 Task: Explore satellite view of the Chicago skyline along Lake Michigan.
Action: Mouse moved to (99, 25)
Screenshot: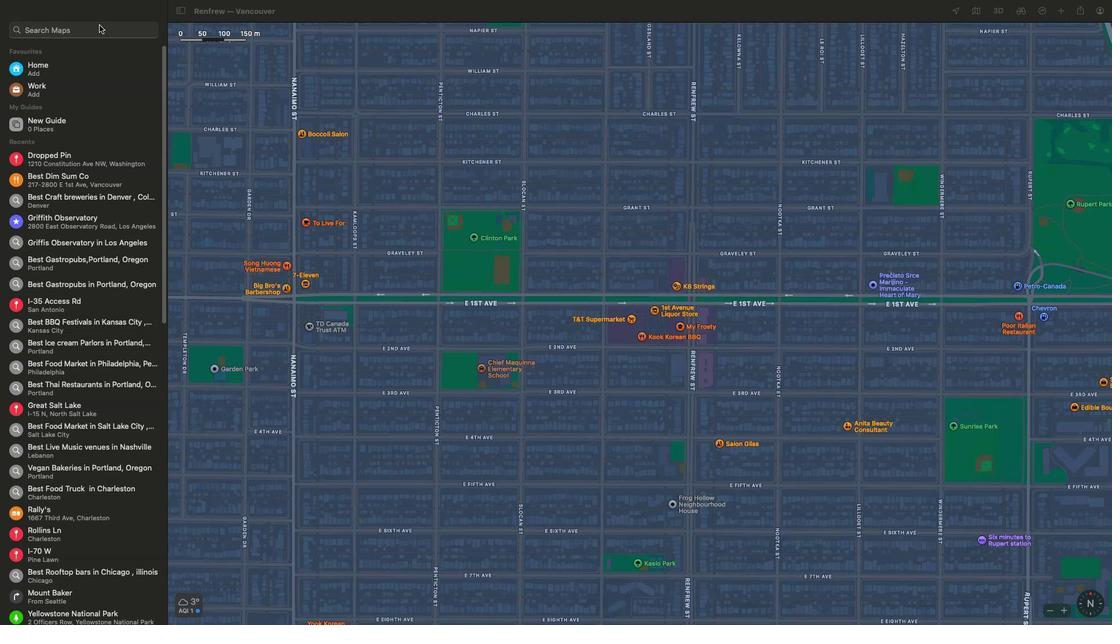 
Action: Mouse pressed left at (99, 25)
Screenshot: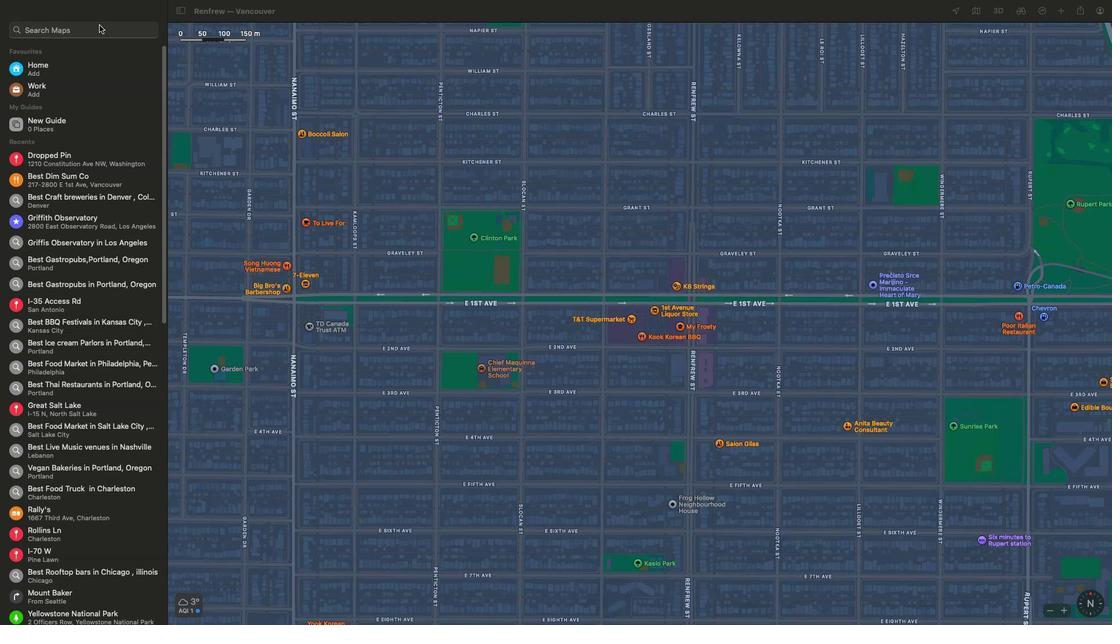 
Action: Key pressed Key.shift'C''h''i''c''a''g''o'Key.spaceKey.shift'S''k''y''l''i''n''e'Key.space'a''l''o''n''g'Key.spaceKey.shift'L''a''k''e'Key.spaceKey.shift'M''i''c''h''i''g''a''n'Key.space'\x03'
Screenshot: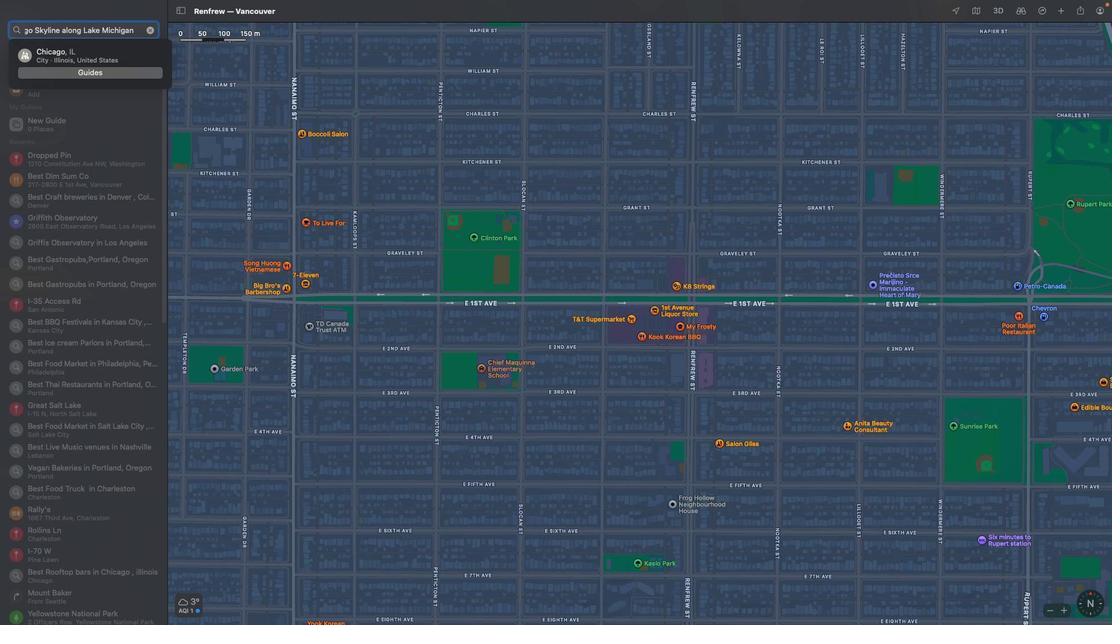 
Action: Mouse moved to (118, 33)
Screenshot: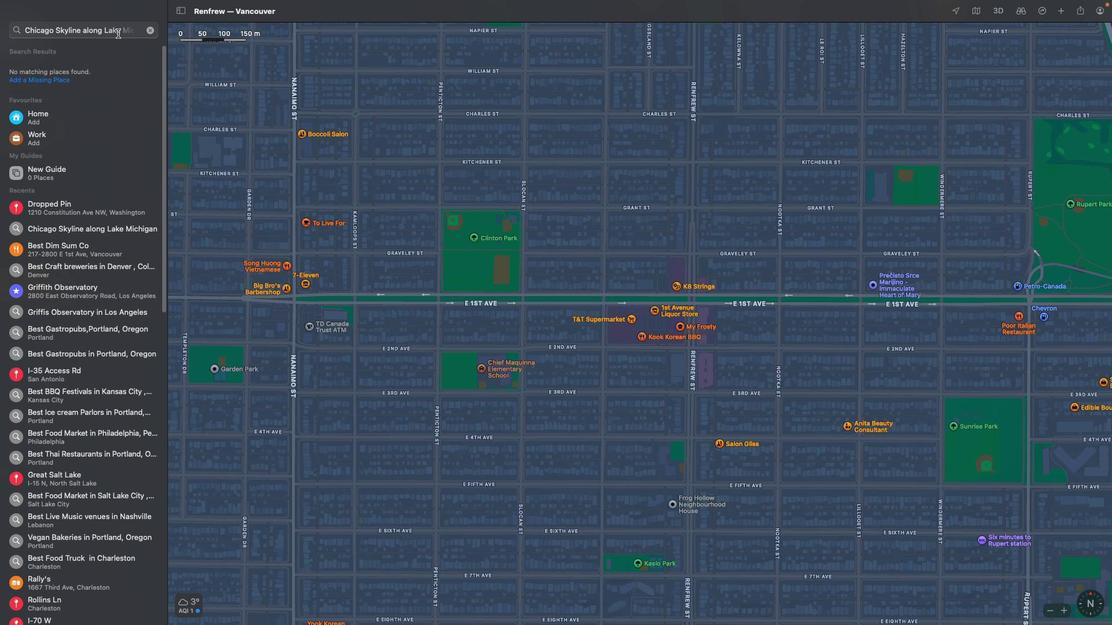 
Action: Mouse pressed left at (118, 33)
Screenshot: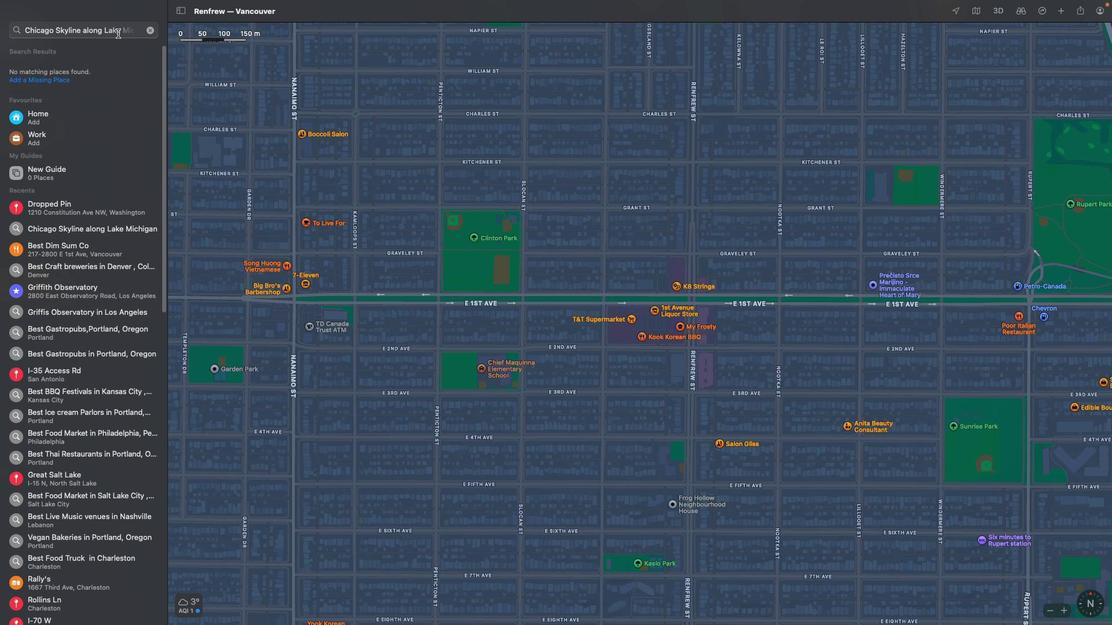 
Action: Mouse moved to (103, 30)
Screenshot: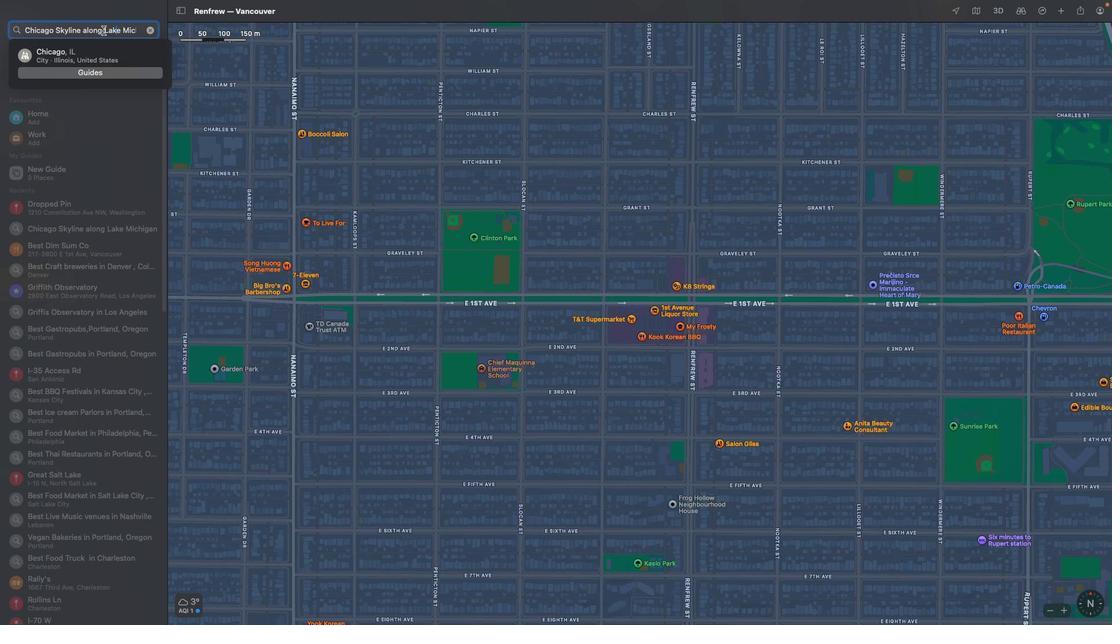 
Action: Mouse pressed left at (103, 30)
Screenshot: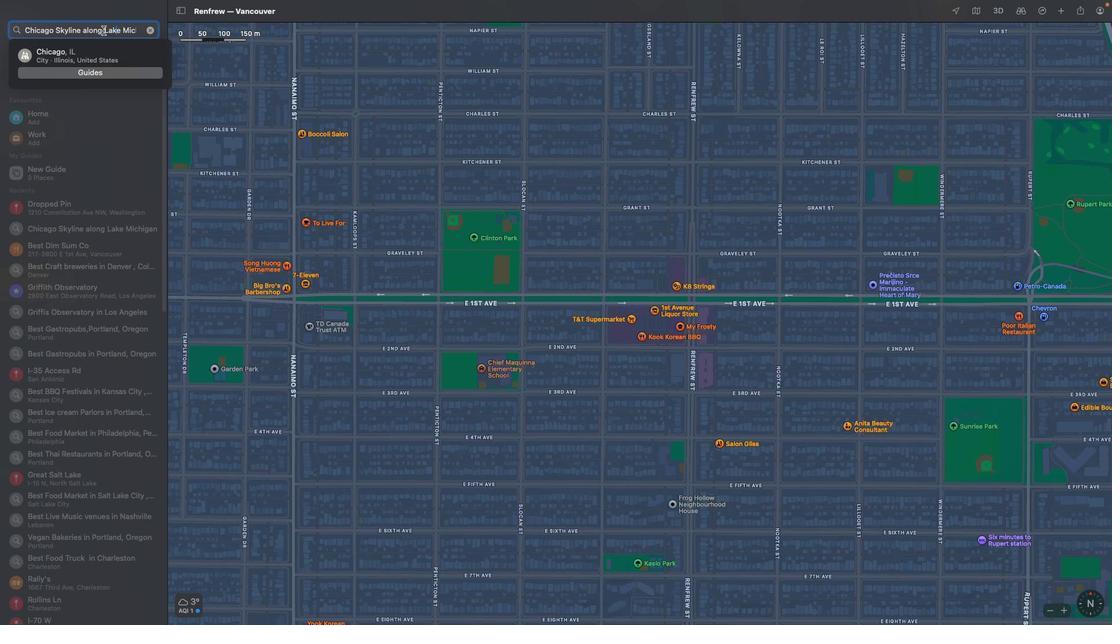 
Action: Mouse pressed left at (103, 30)
Screenshot: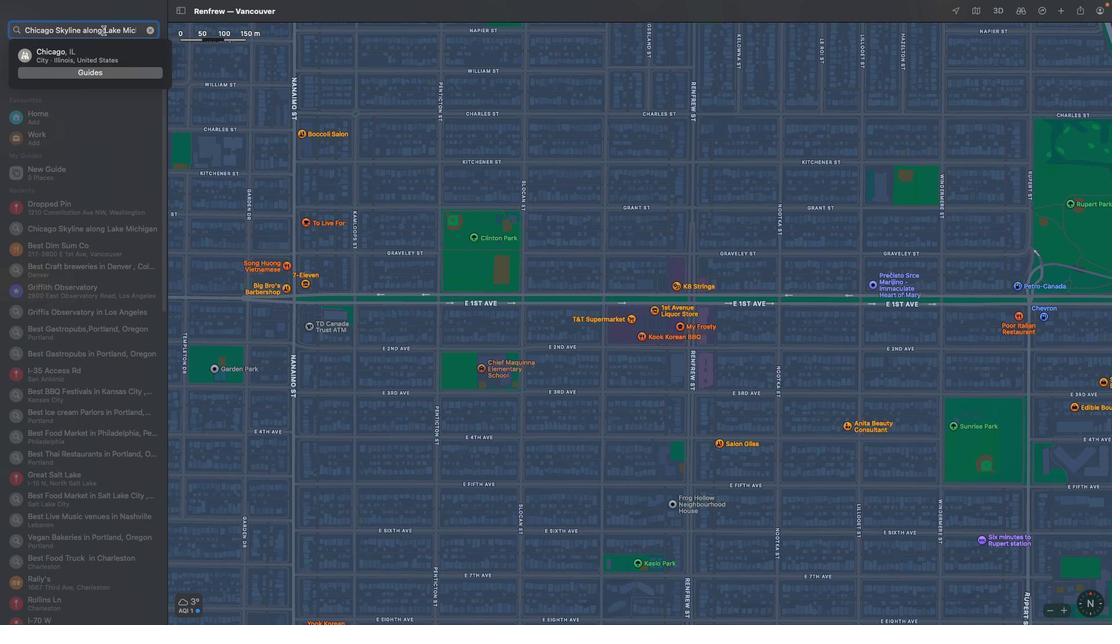 
Action: Key pressed Key.backspaceKey.backspaceKey.backspaceKey.backspaceKey.backspaceKey.backspaceKey.backspaceKey.spaceKey.enter
Screenshot: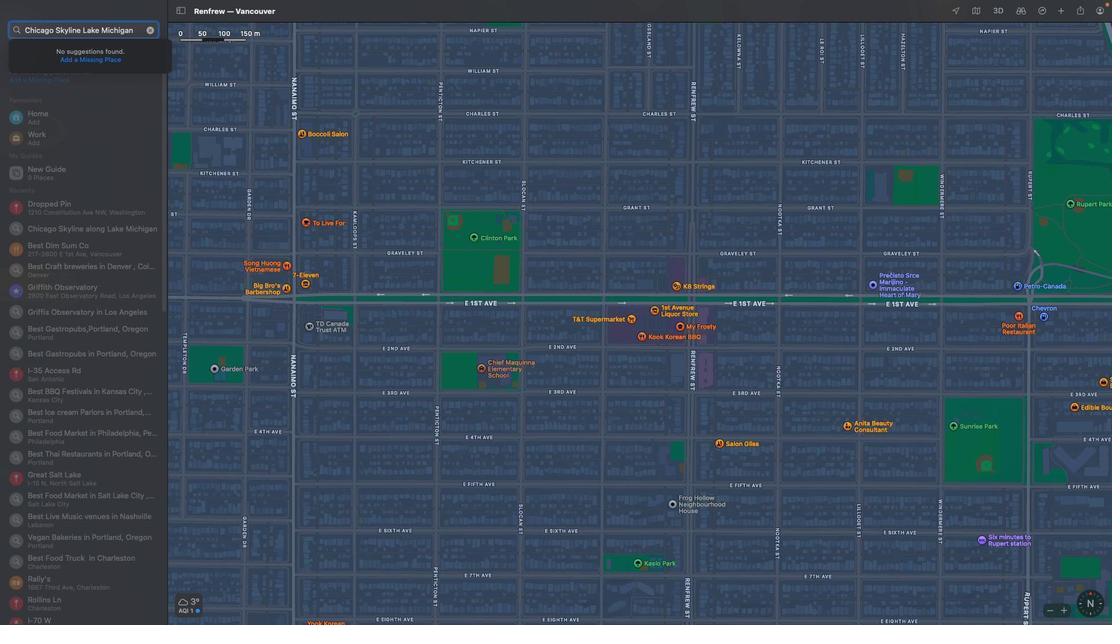 
Action: Mouse moved to (630, 410)
Screenshot: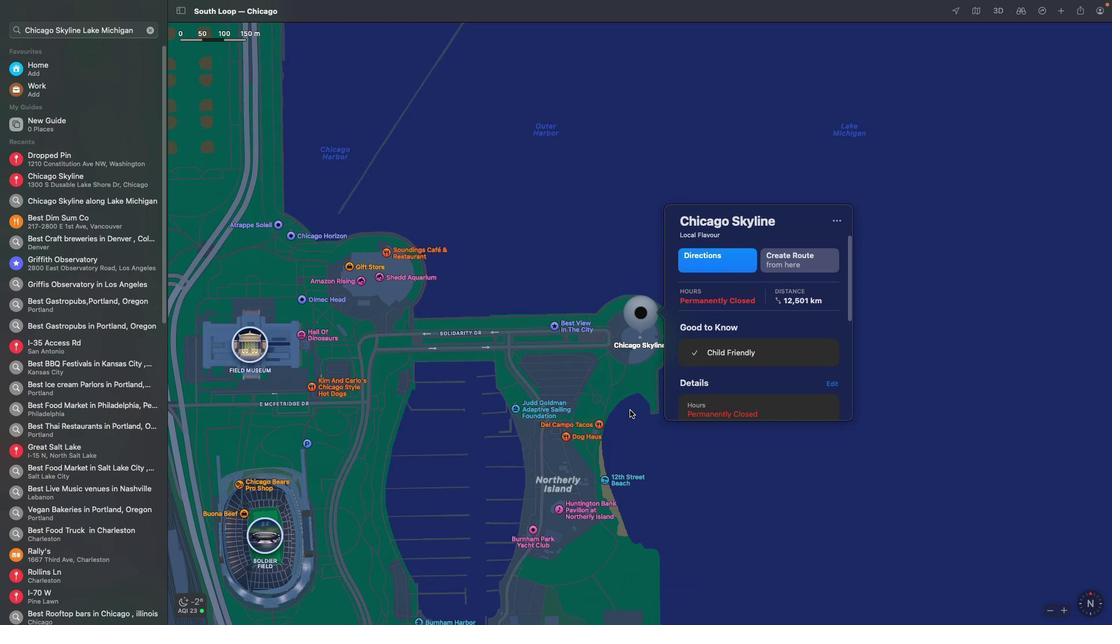 
Action: Mouse scrolled (630, 410) with delta (0, 0)
Screenshot: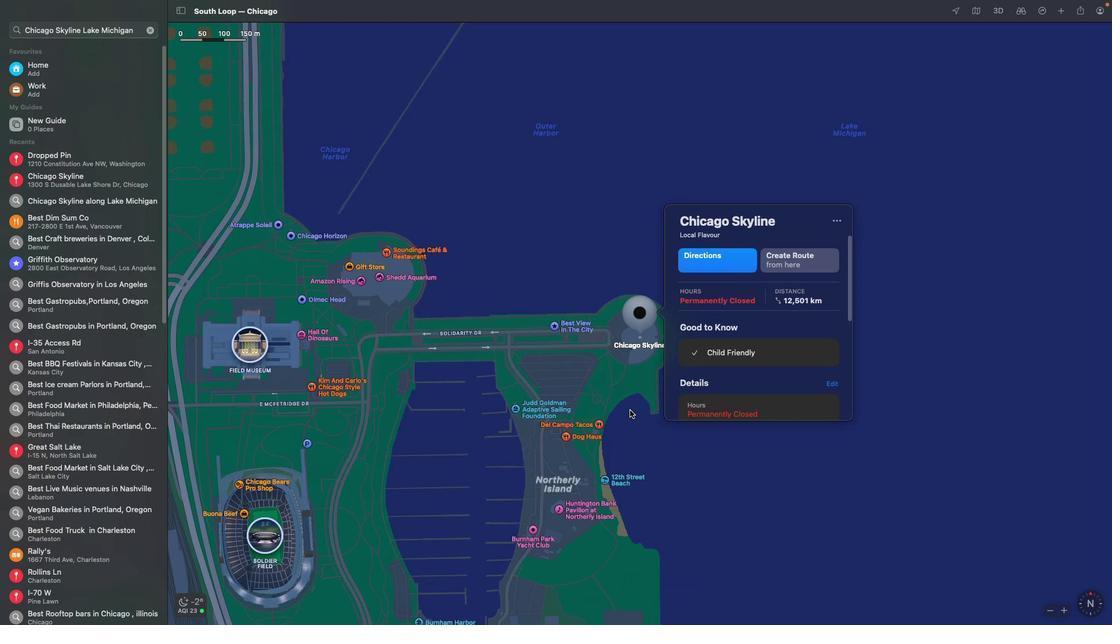 
Action: Mouse scrolled (630, 410) with delta (0, 0)
Screenshot: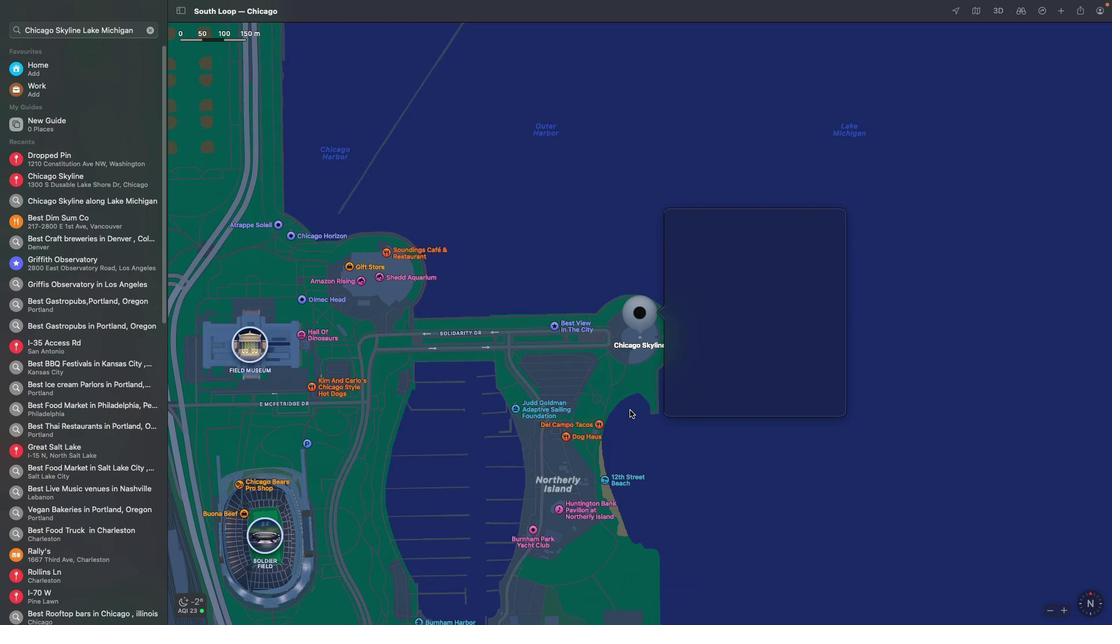 
Action: Mouse moved to (980, 11)
Screenshot: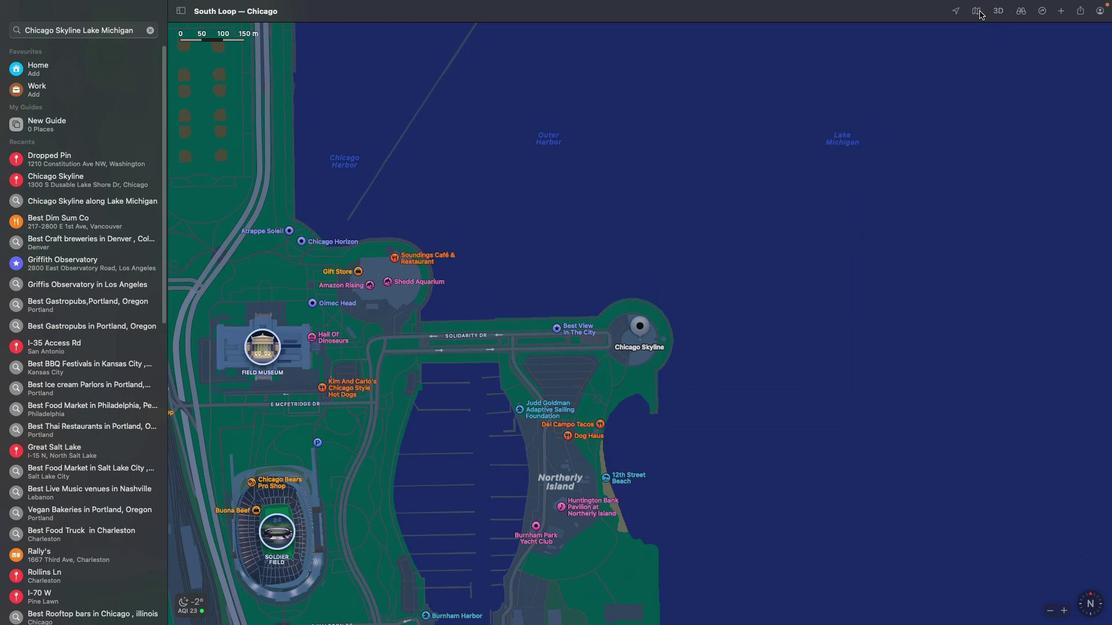 
Action: Mouse pressed left at (980, 11)
Screenshot: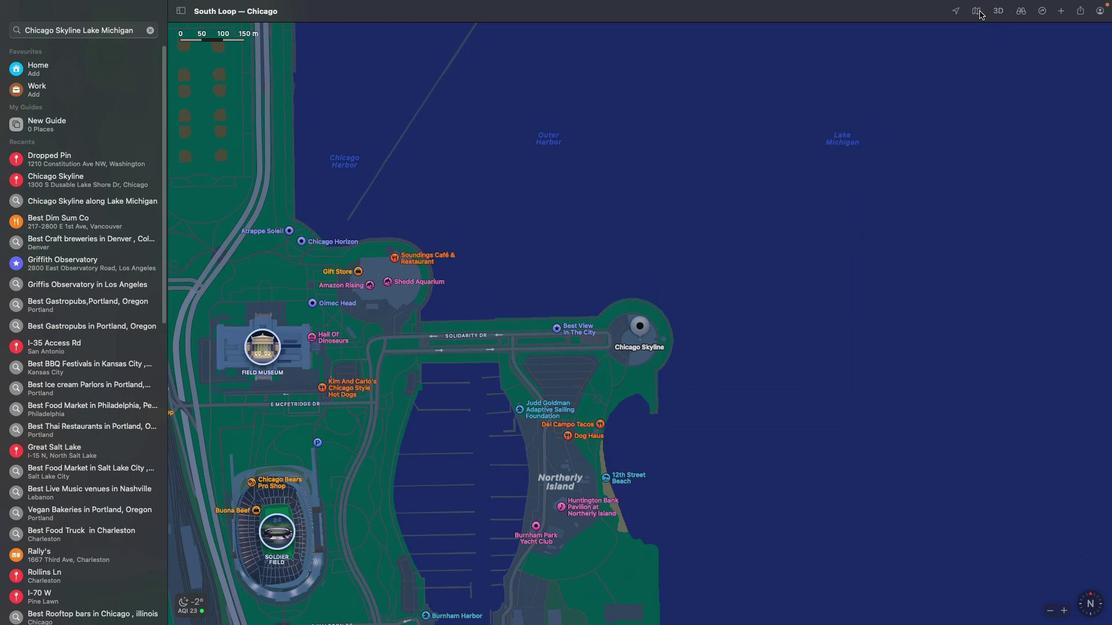 
Action: Mouse moved to (1024, 144)
Screenshot: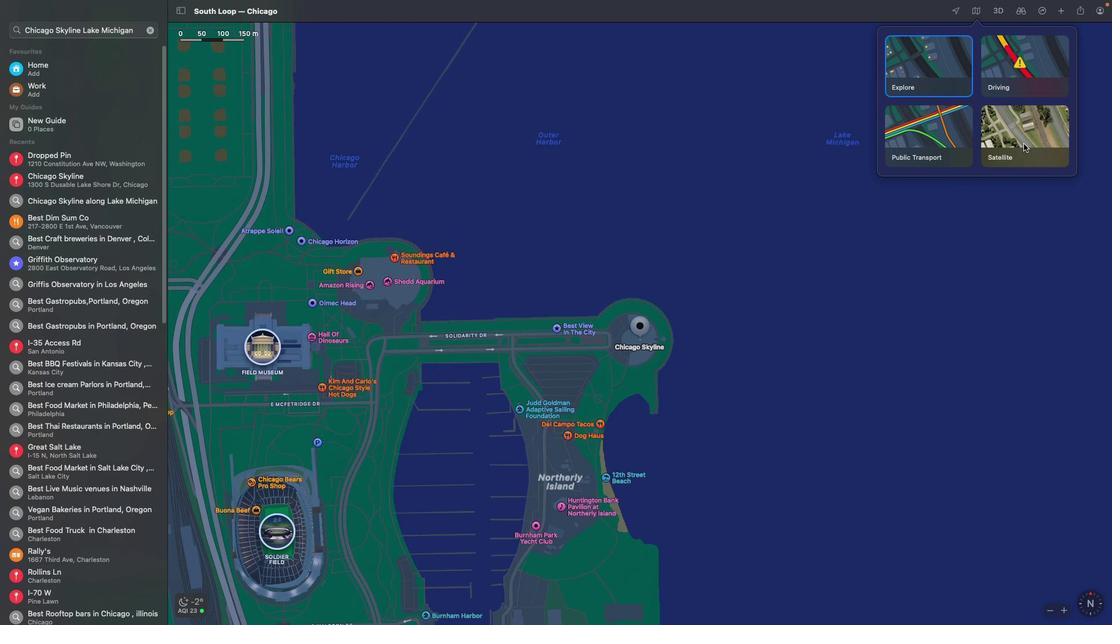 
Action: Mouse pressed left at (1024, 144)
Screenshot: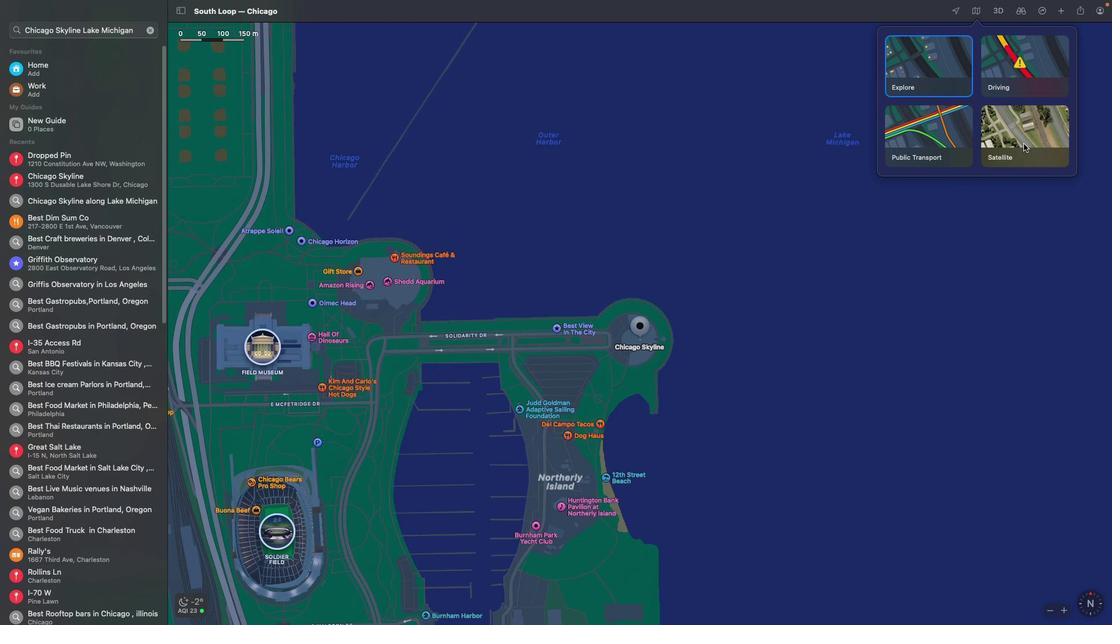 
Action: Mouse moved to (638, 409)
Screenshot: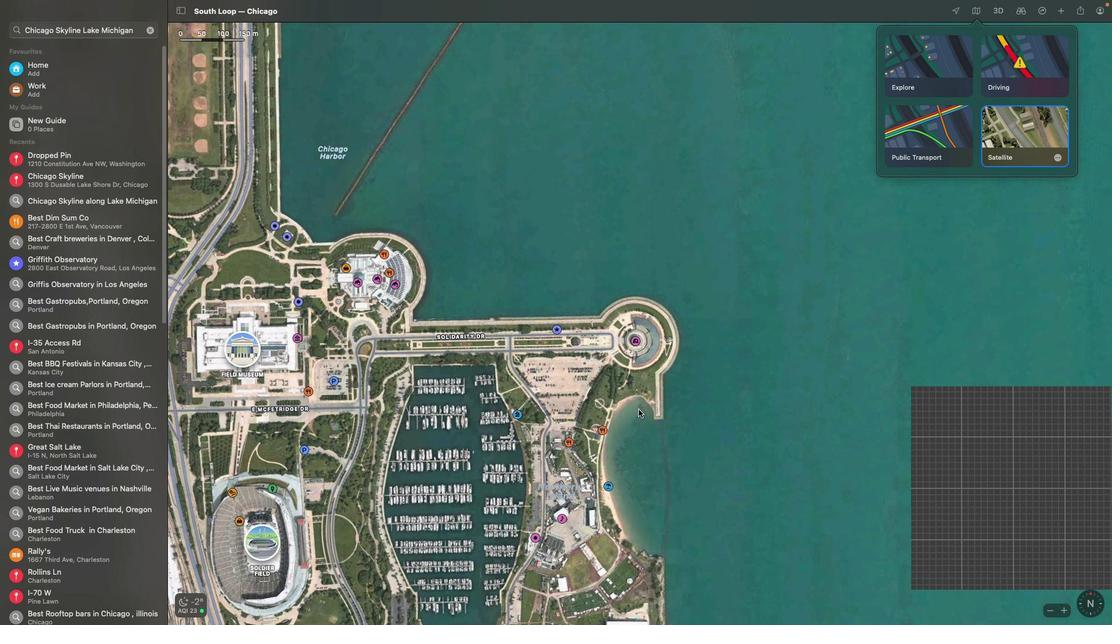 
